 Task: Add Don Francisco's Kona Blend, Medium Roast, Single Serve Coffee Pods to the cart.
Action: Mouse pressed left at (20, 153)
Screenshot: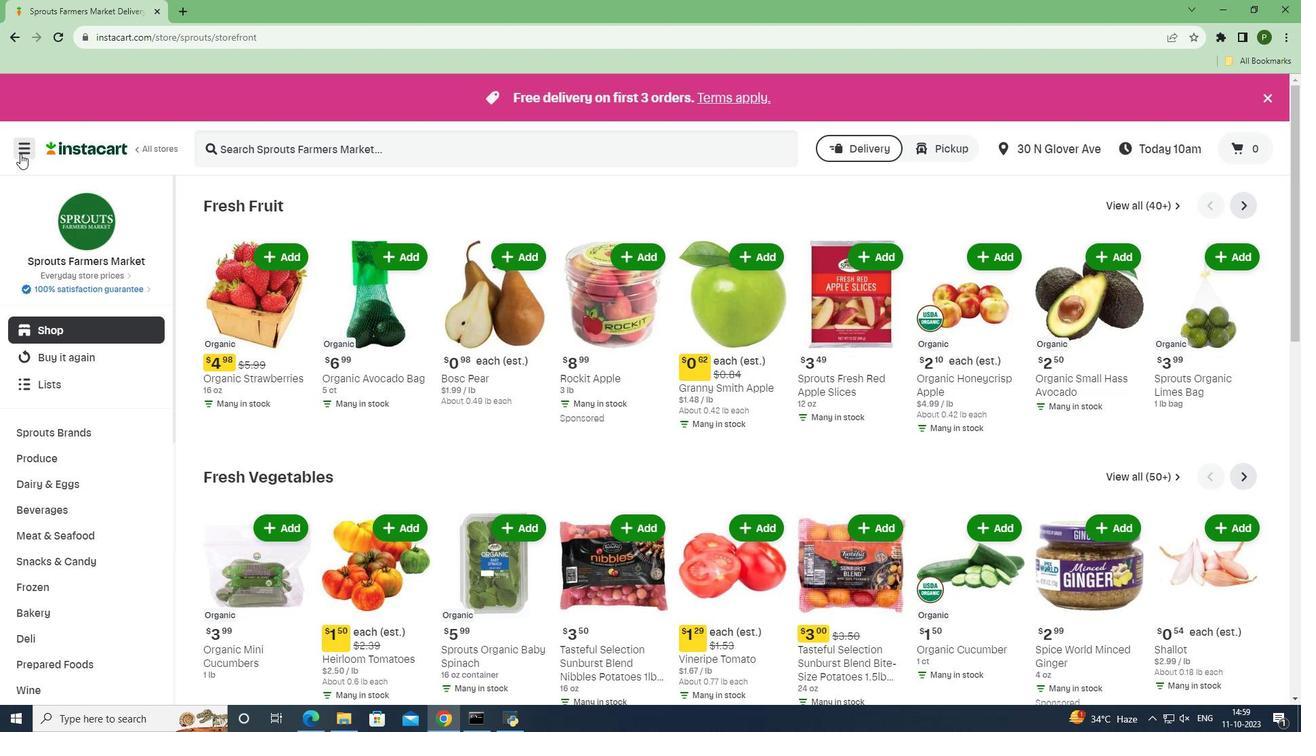
Action: Mouse moved to (71, 357)
Screenshot: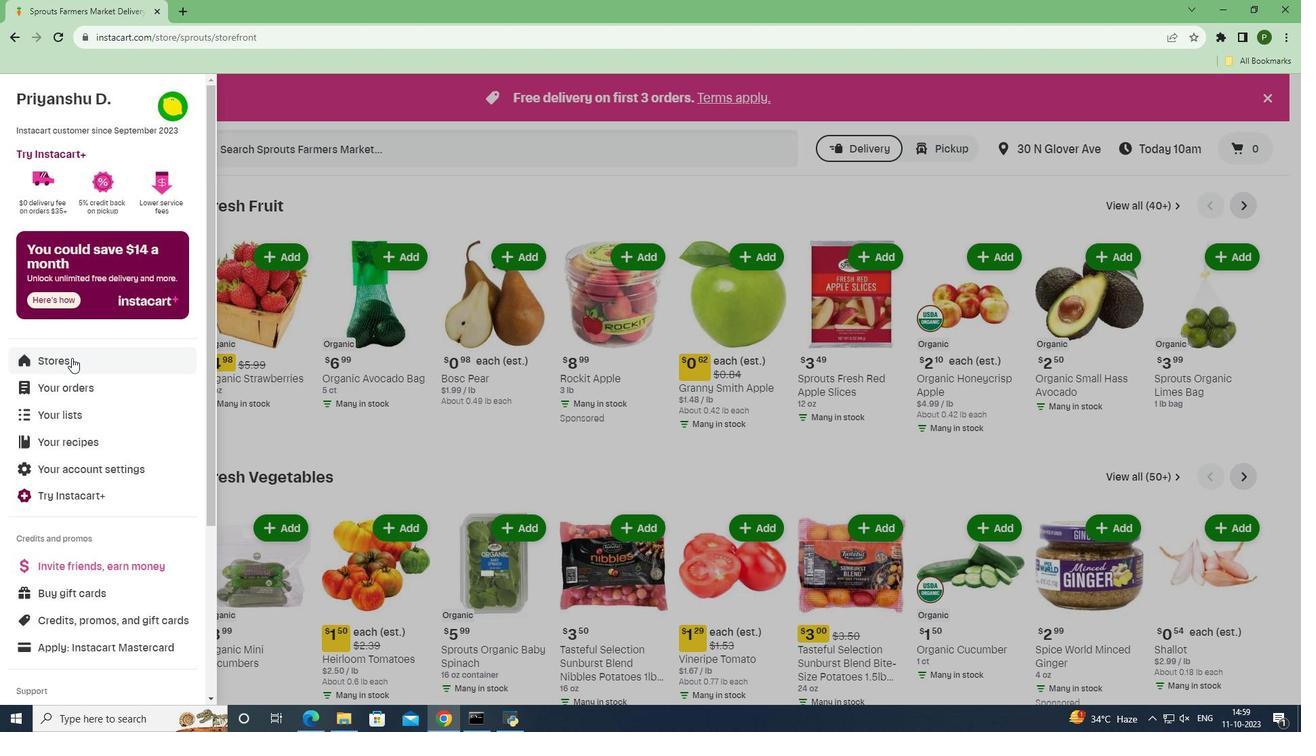 
Action: Mouse pressed left at (71, 357)
Screenshot: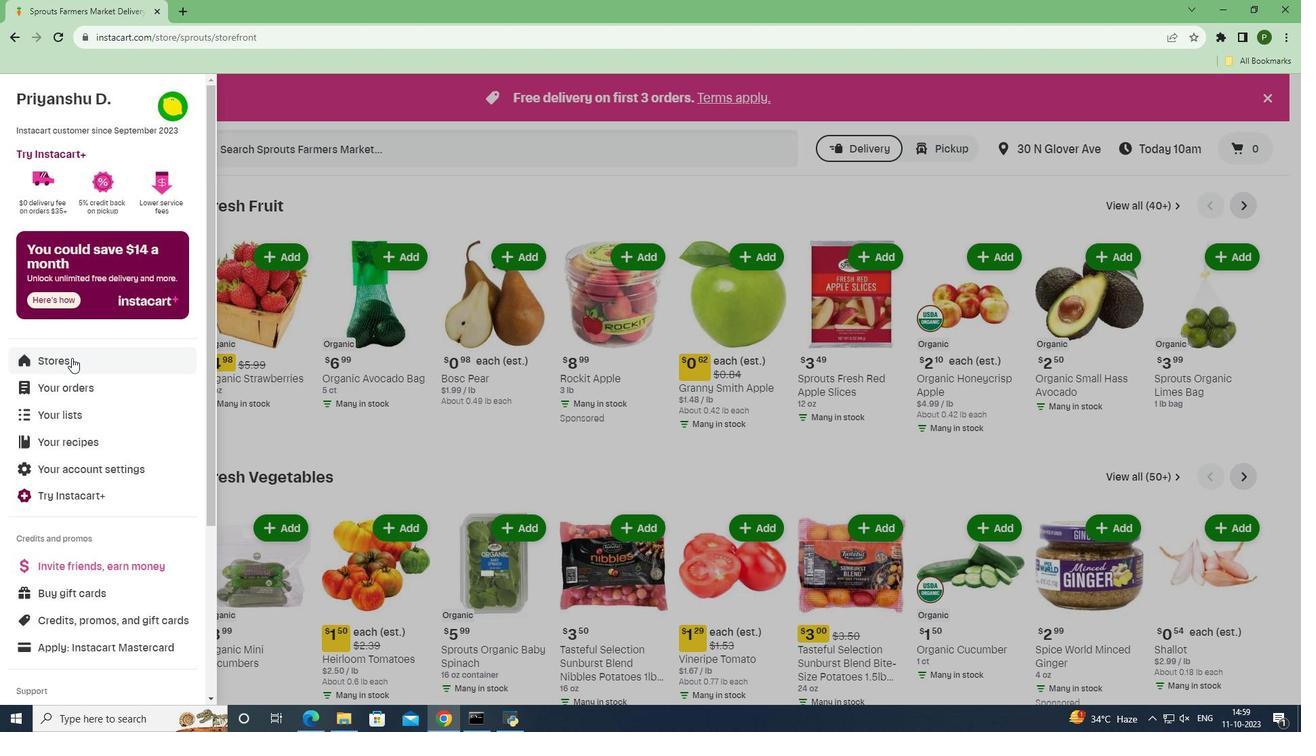 
Action: Mouse moved to (313, 158)
Screenshot: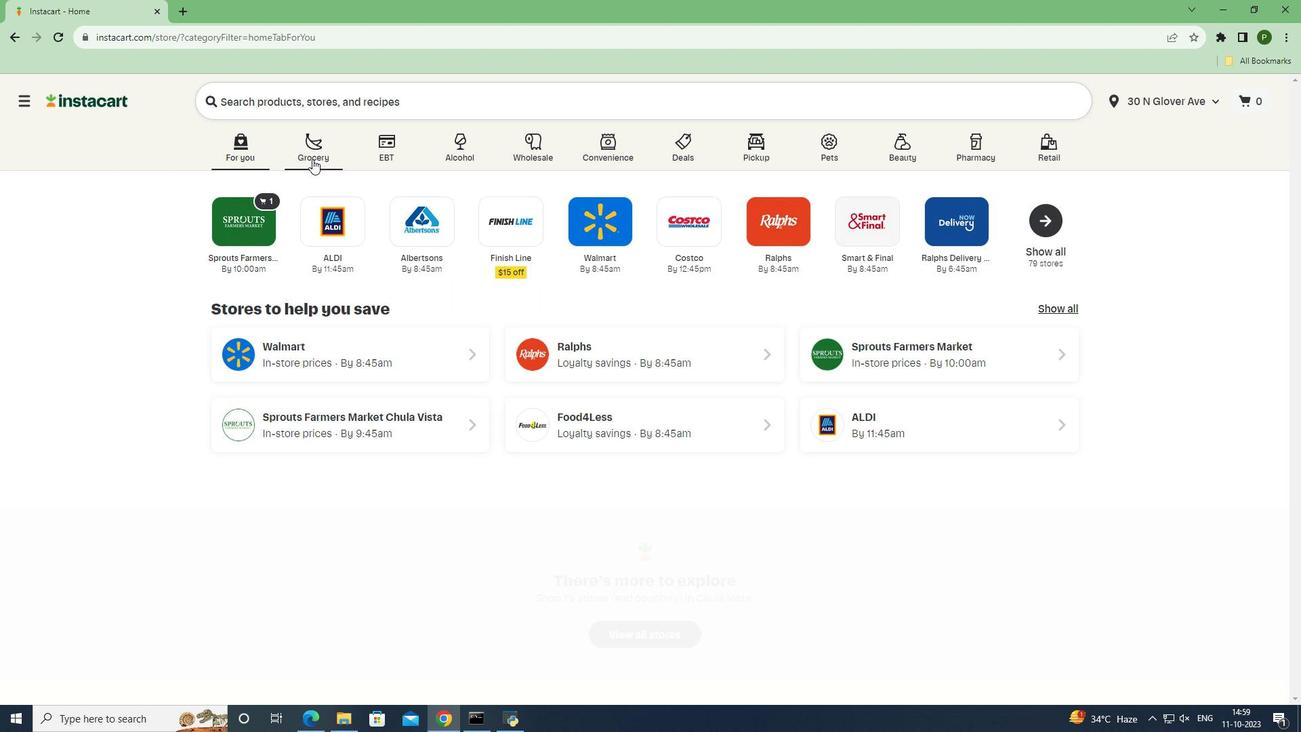 
Action: Mouse pressed left at (313, 158)
Screenshot: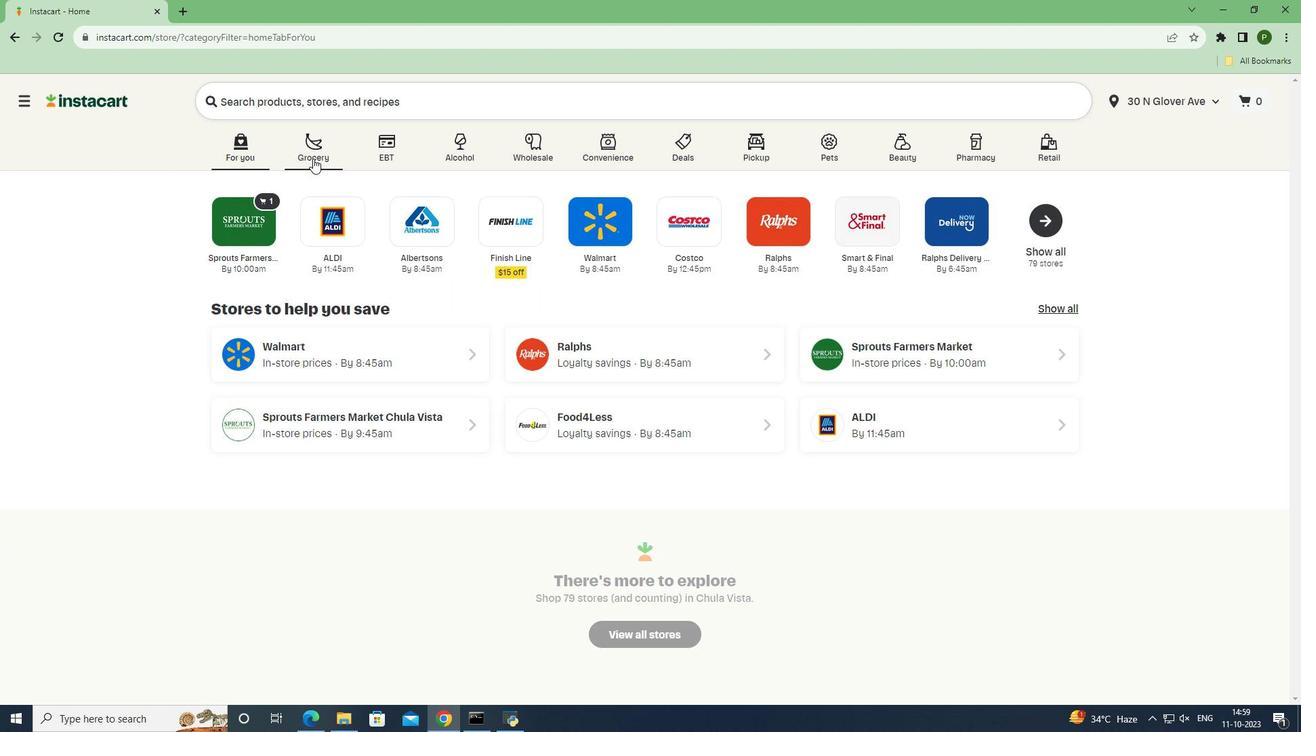 
Action: Mouse moved to (521, 304)
Screenshot: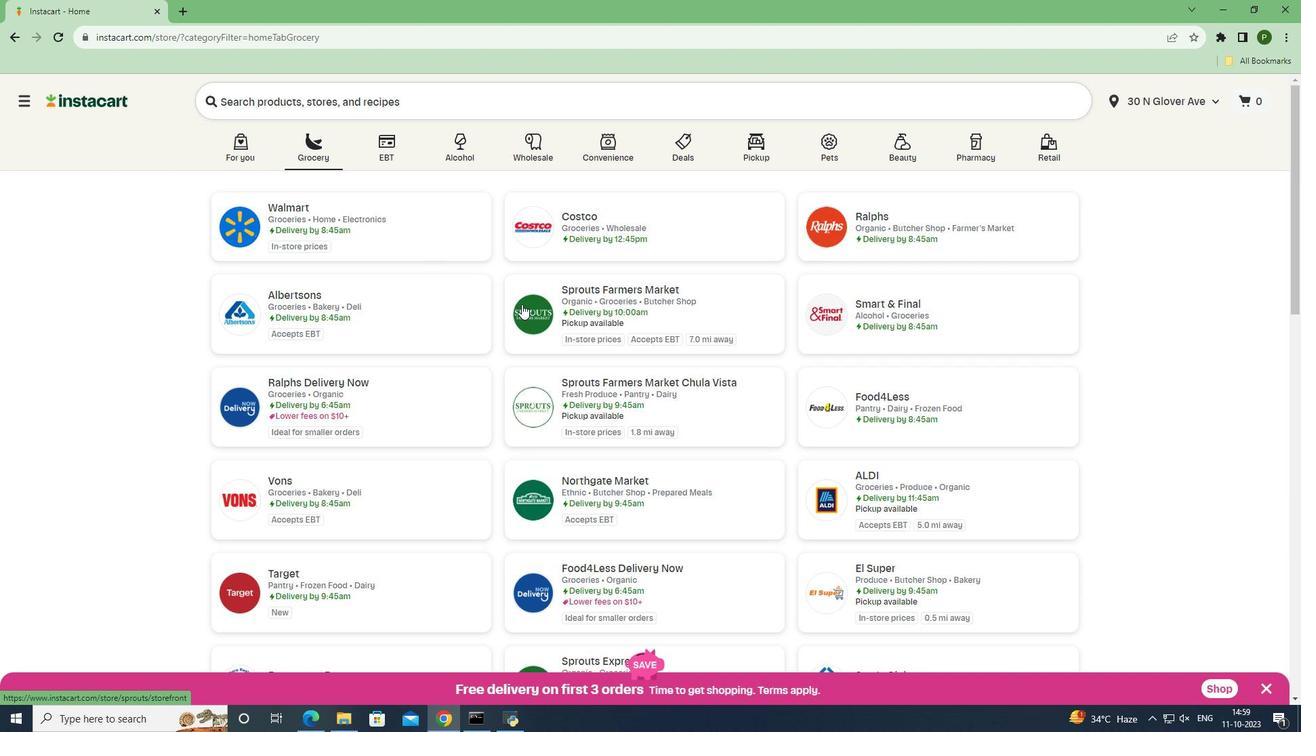 
Action: Mouse pressed left at (521, 304)
Screenshot: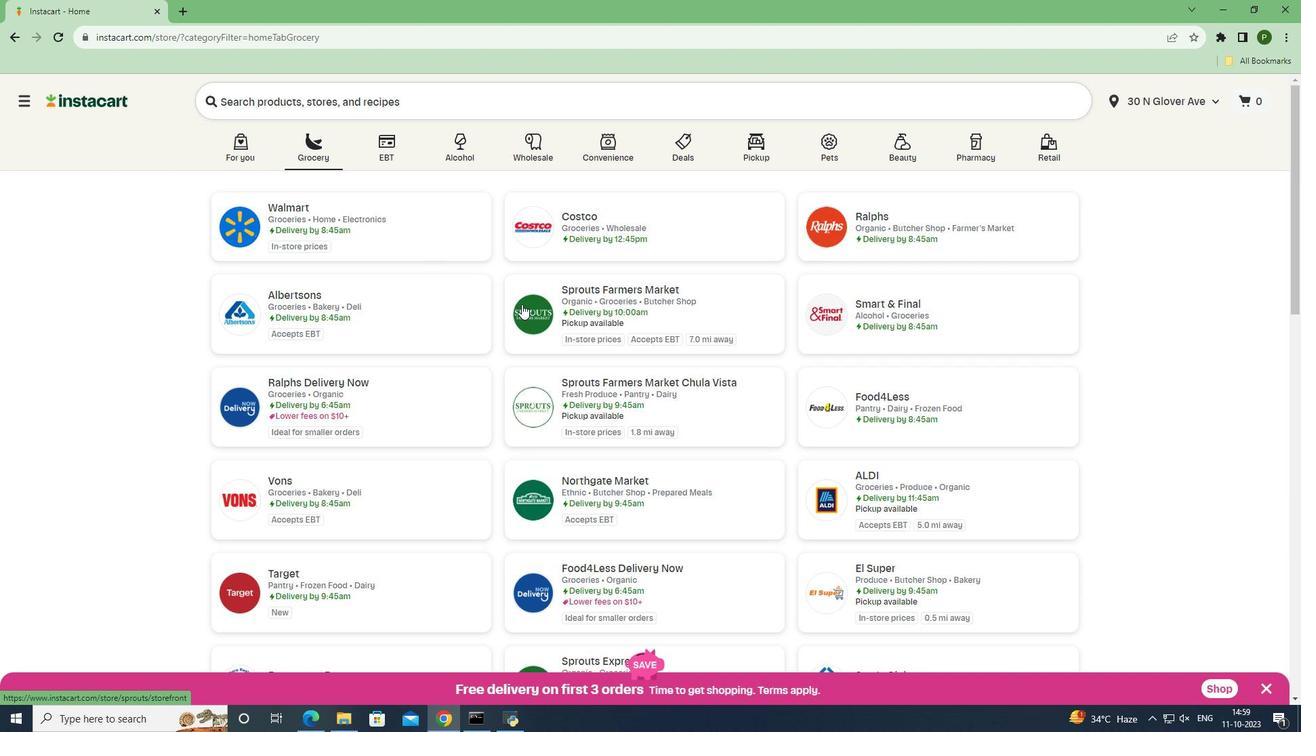 
Action: Mouse moved to (75, 515)
Screenshot: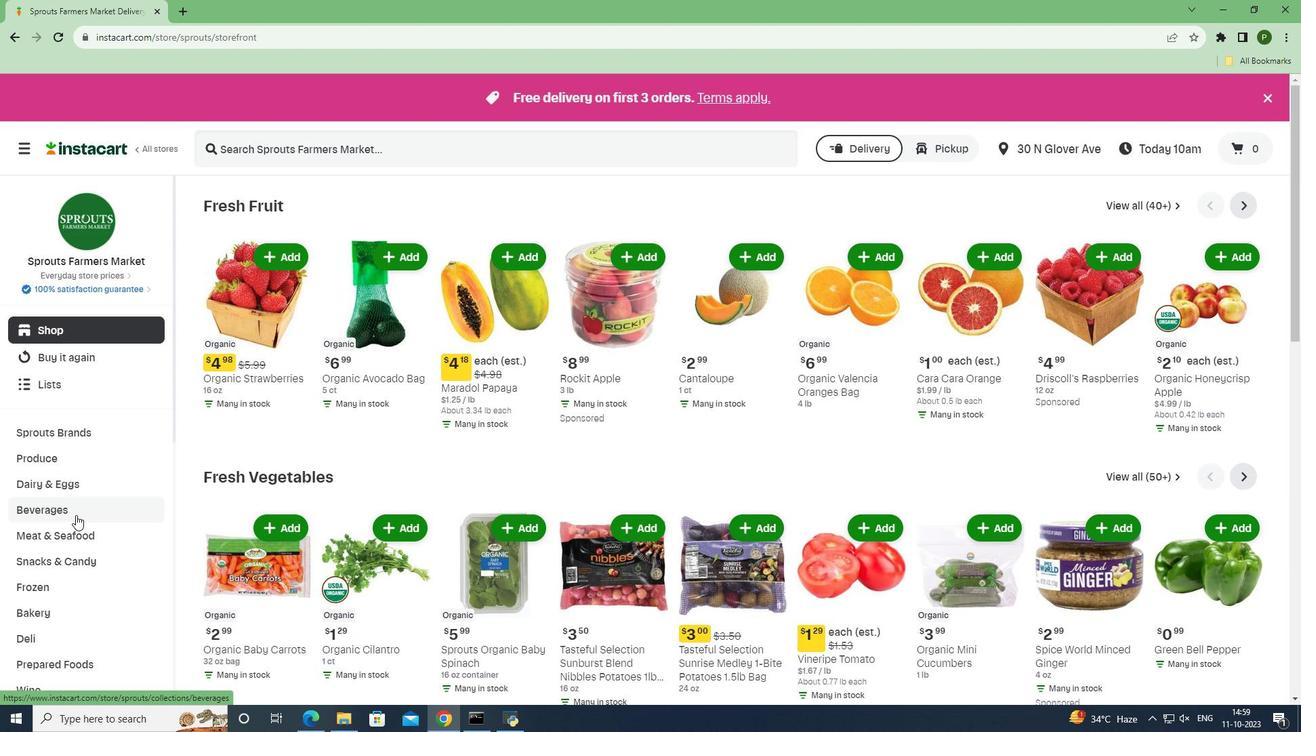 
Action: Mouse pressed left at (75, 515)
Screenshot: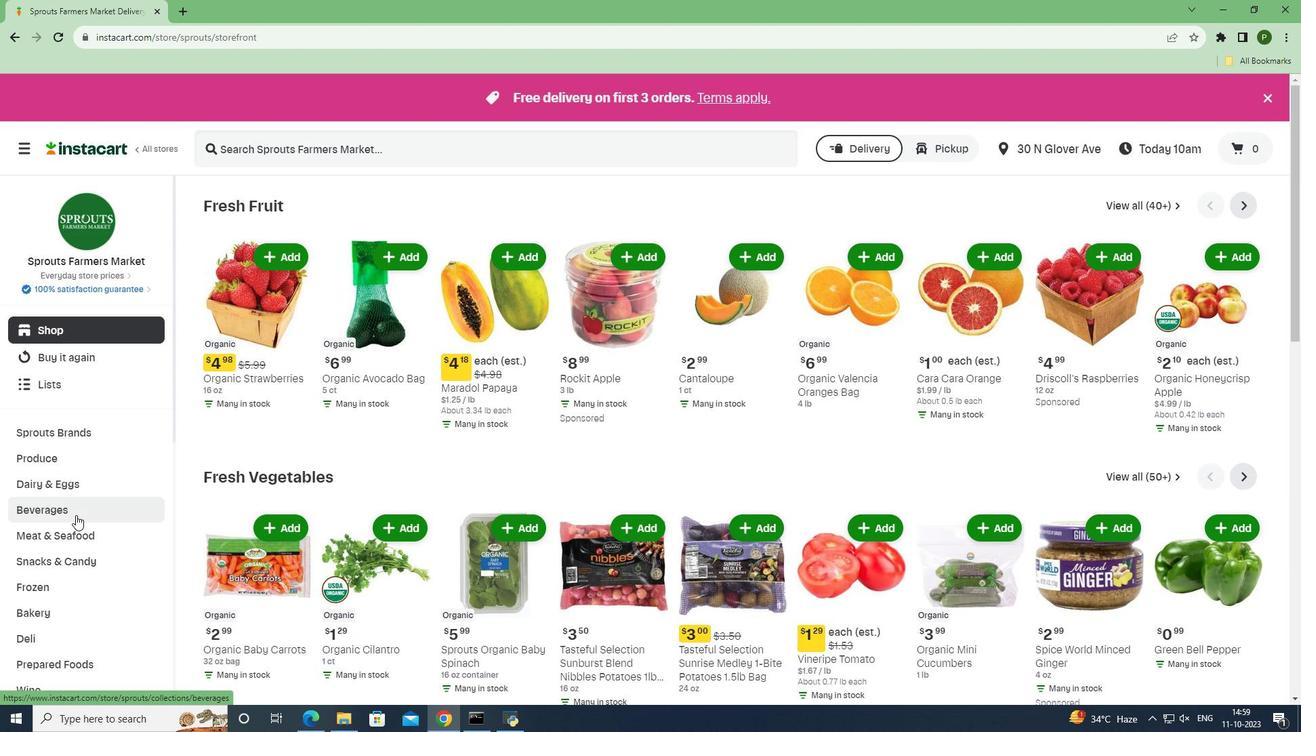 
Action: Mouse moved to (65, 584)
Screenshot: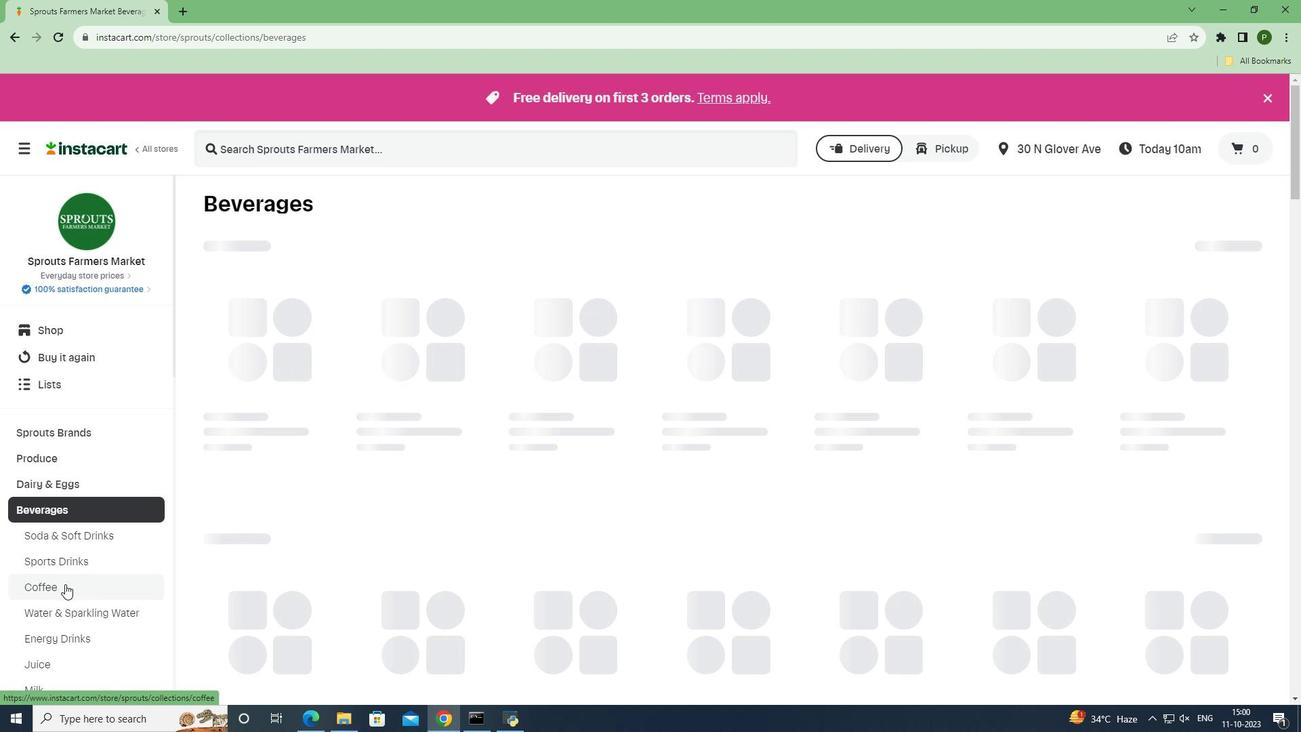
Action: Mouse pressed left at (65, 584)
Screenshot: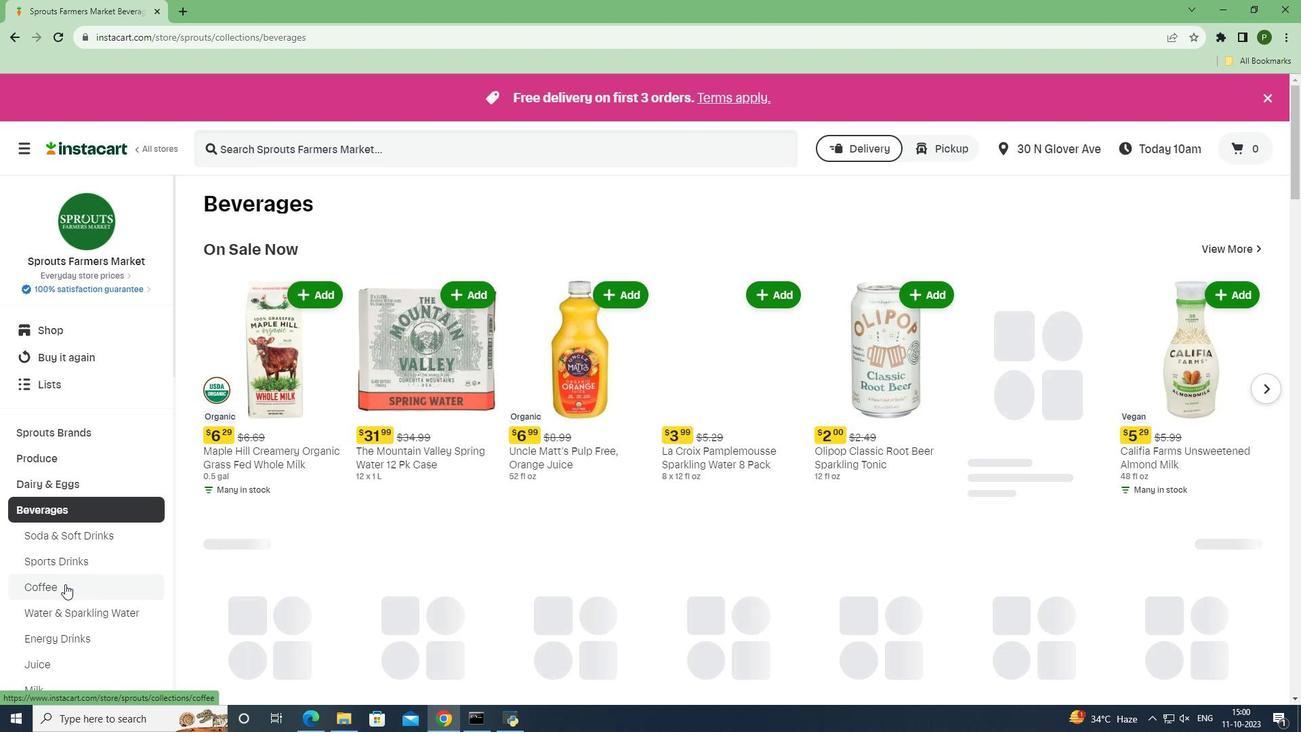 
Action: Mouse moved to (342, 143)
Screenshot: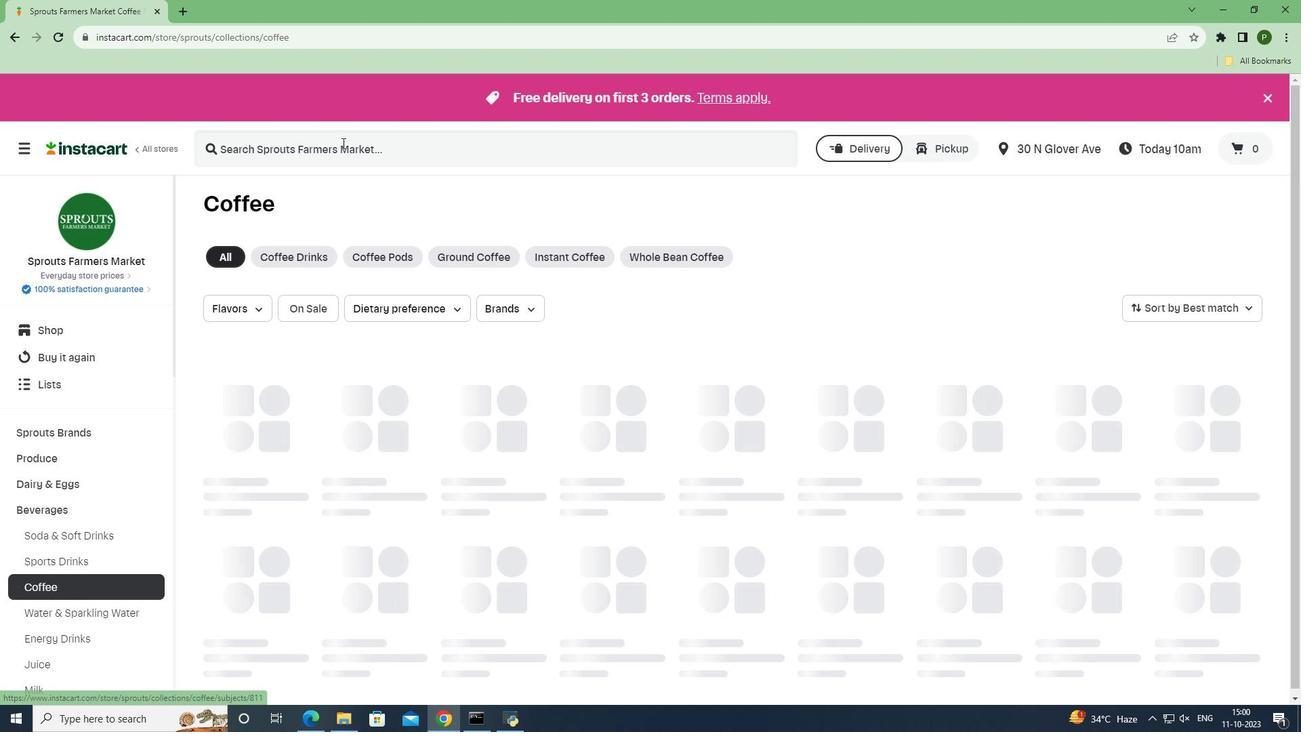 
Action: Mouse pressed left at (342, 143)
Screenshot: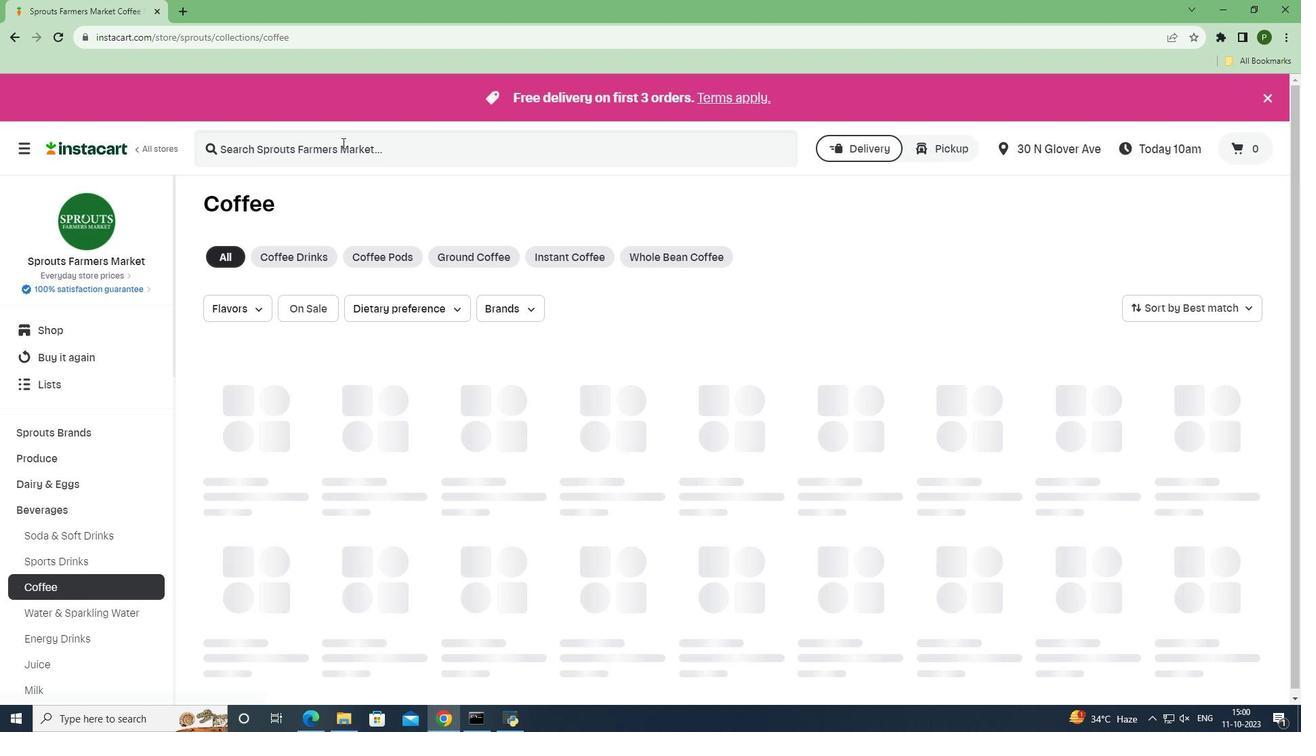 
Action: Key pressed <Key.caps_lock>D<Key.caps_lock>on<Key.space><Key.caps_lock>F<Key.caps_lock>rancisco's<Key.space><Key.caps_lock>K<Key.caps_lock>ona<Key.space><Key.caps_lock>B<Key.caps_lock>lend,<Key.space><Key.caps_lock>M<Key.caps_lock>edium<Key.space><Key.caps_lock>R<Key.caps_lock>oast,<Key.space><Key.caps_lock>S<Key.caps_lock>ingle<Key.space><Key.caps_lock>S<Key.caps_lock>erve<Key.space><Key.caps_lock>C<Key.caps_lock>offee<Key.space><Key.caps_lock>P<Key.caps_lock>ods<Key.space><Key.enter>
Screenshot: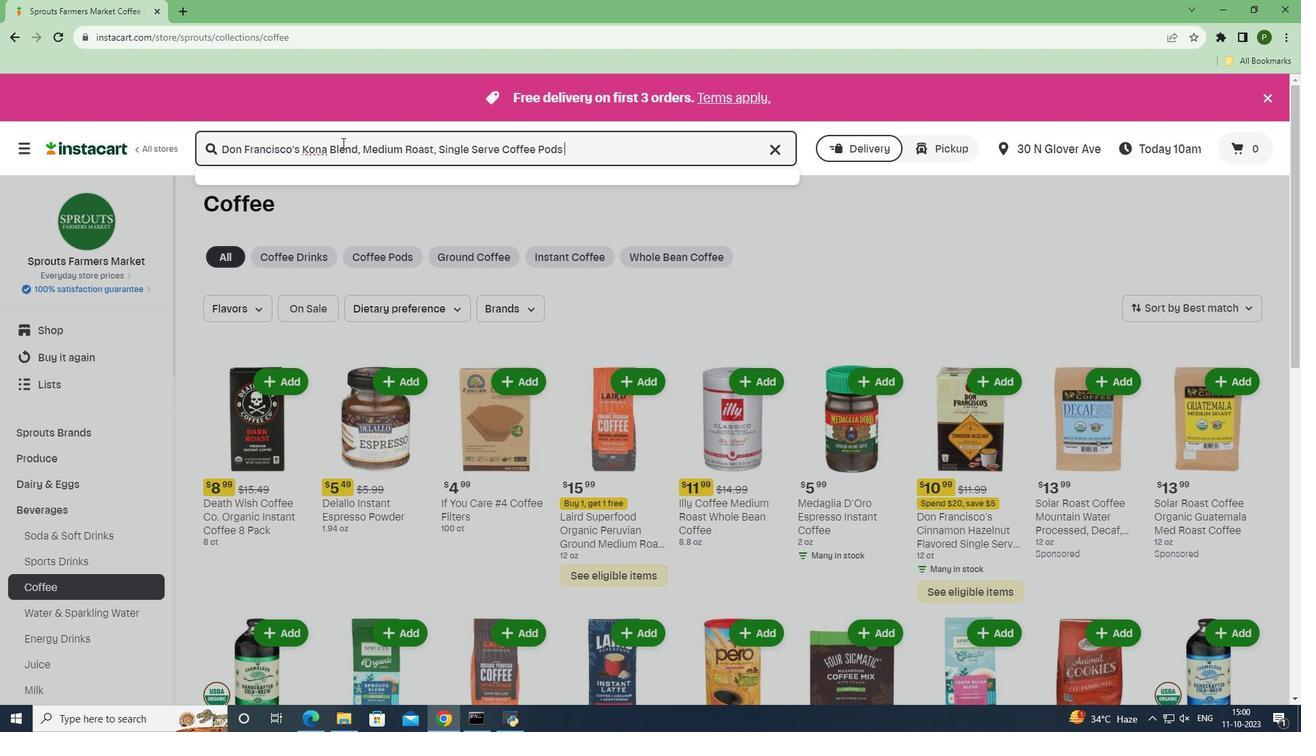 
Action: Mouse moved to (385, 309)
Screenshot: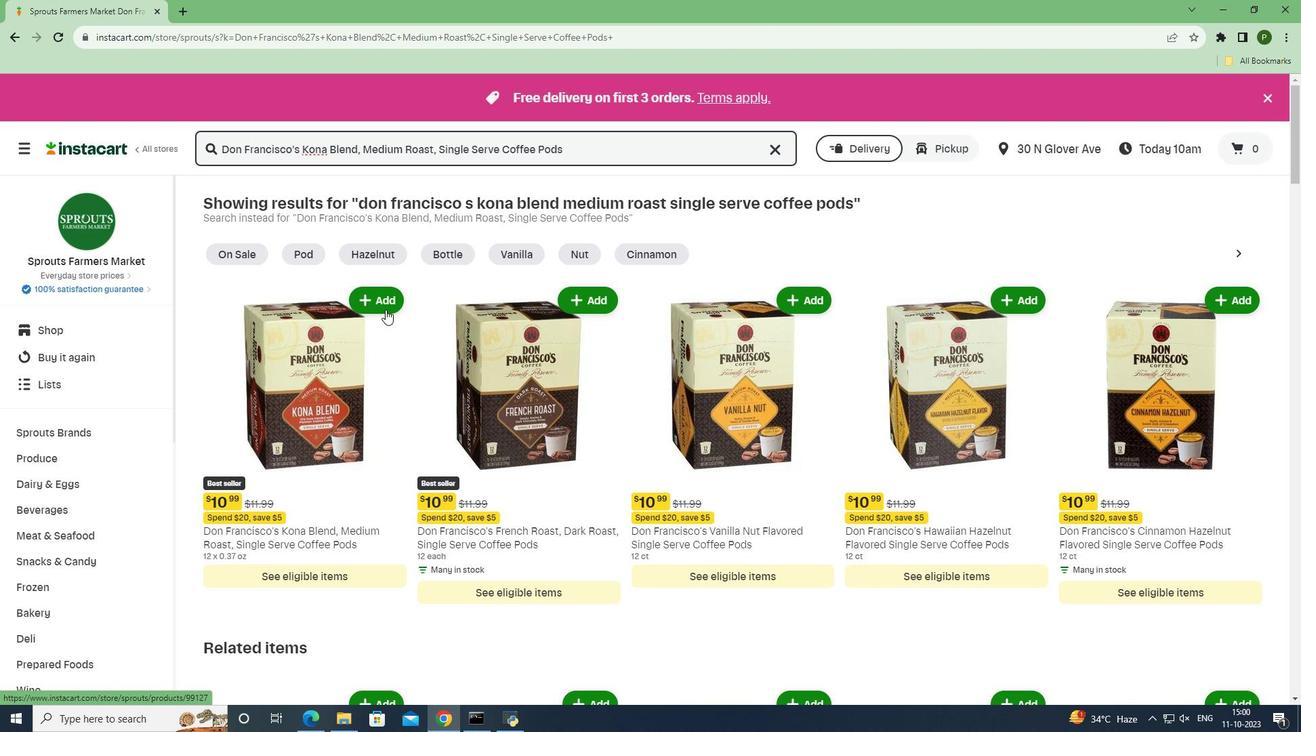 
Action: Mouse pressed left at (385, 309)
Screenshot: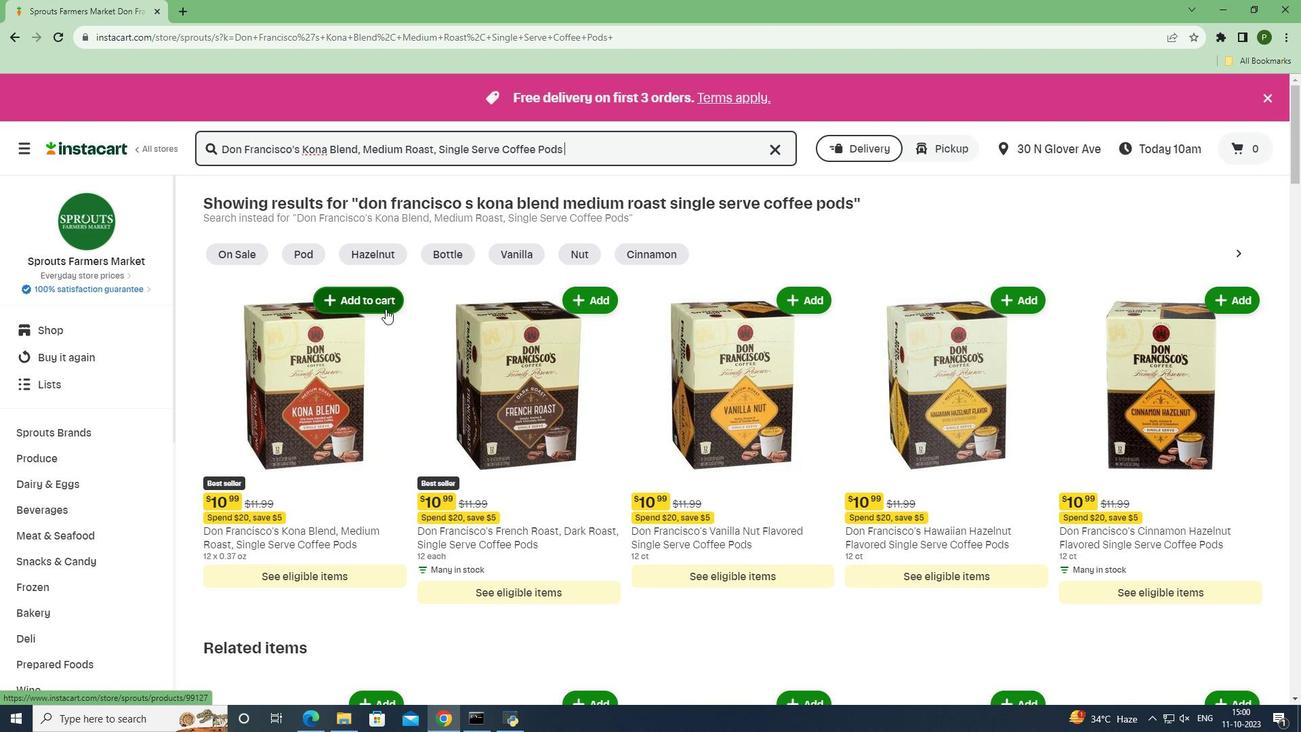 
Action: Mouse moved to (420, 383)
Screenshot: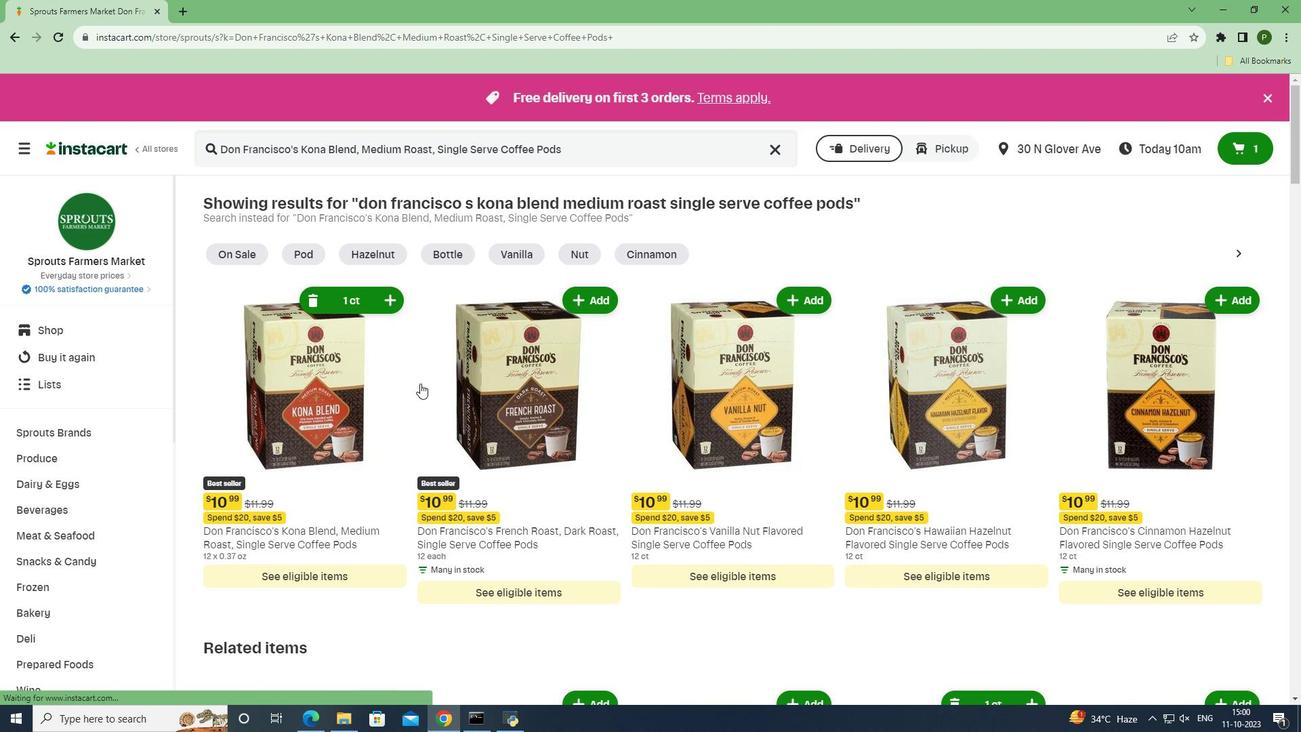 
